 Task: Change text fitting to first line.
Action: Mouse moved to (801, 393)
Screenshot: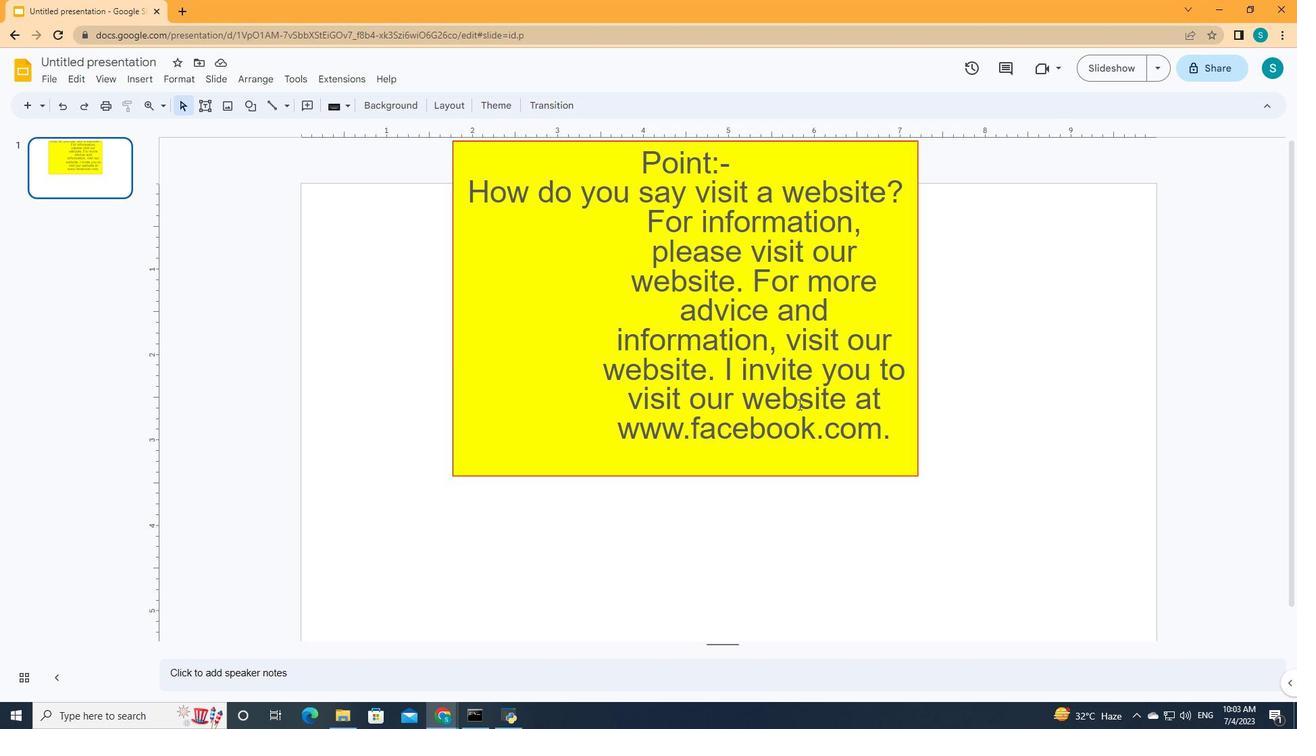 
Action: Mouse pressed left at (801, 393)
Screenshot: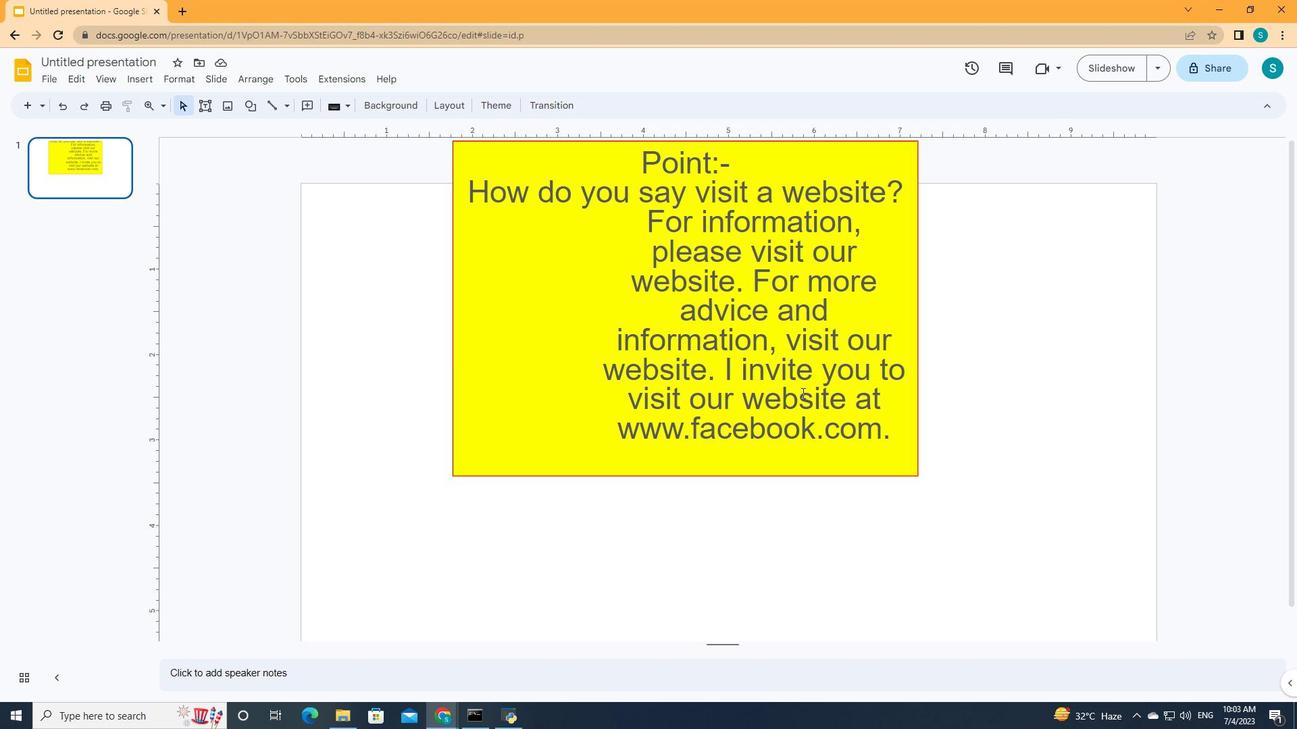 
Action: Mouse moved to (941, 108)
Screenshot: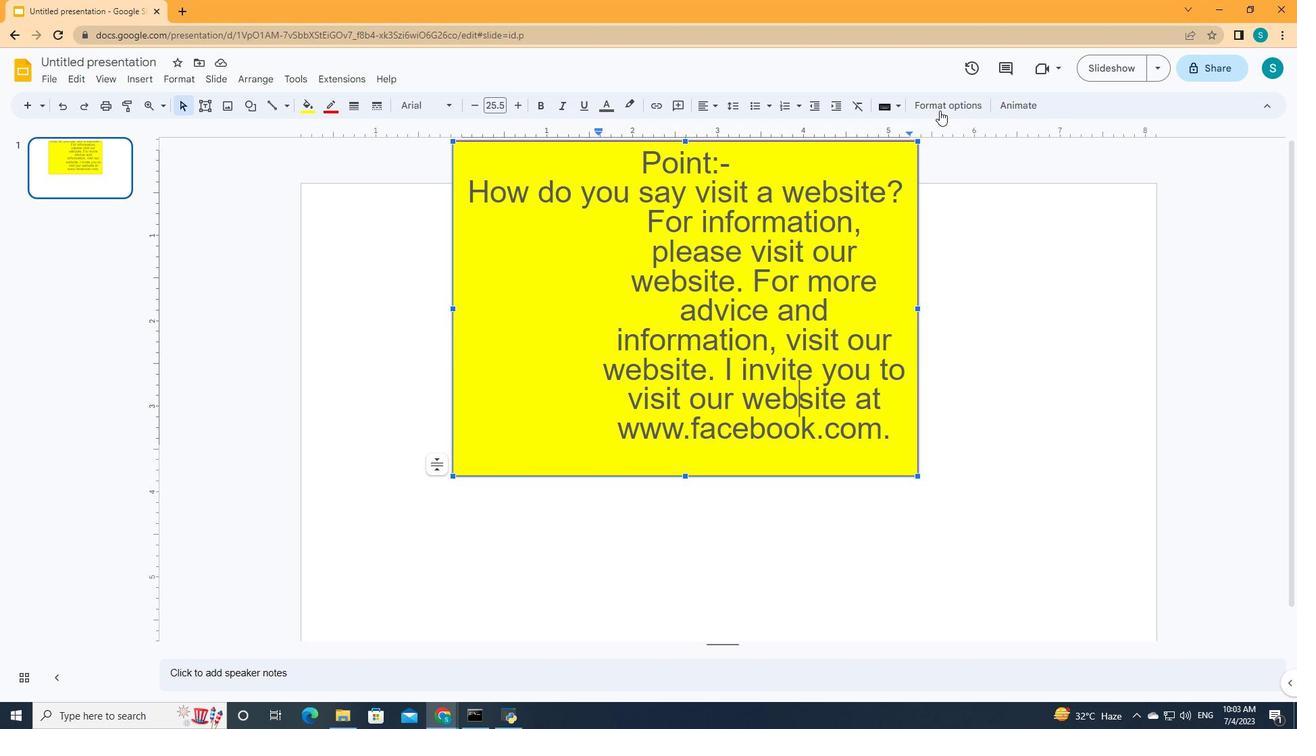 
Action: Mouse pressed left at (941, 108)
Screenshot: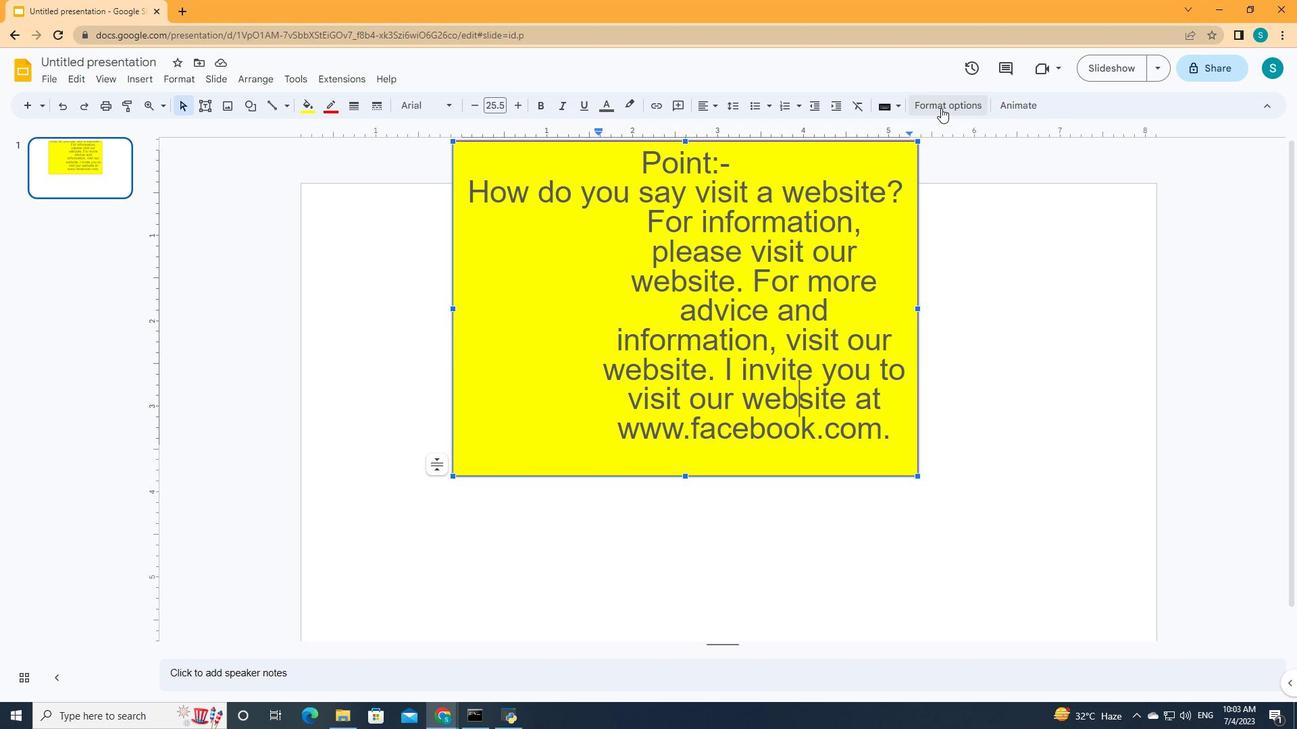 
Action: Mouse moved to (1122, 228)
Screenshot: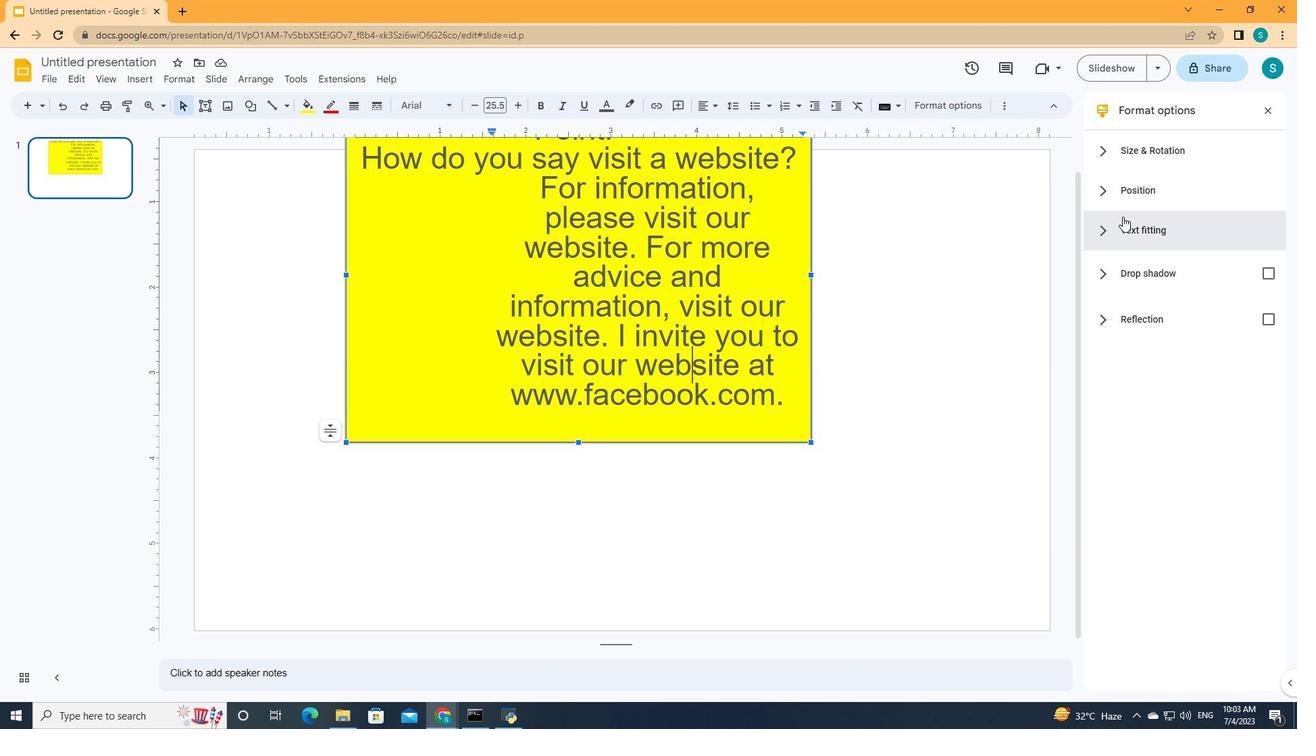 
Action: Mouse pressed left at (1122, 228)
Screenshot: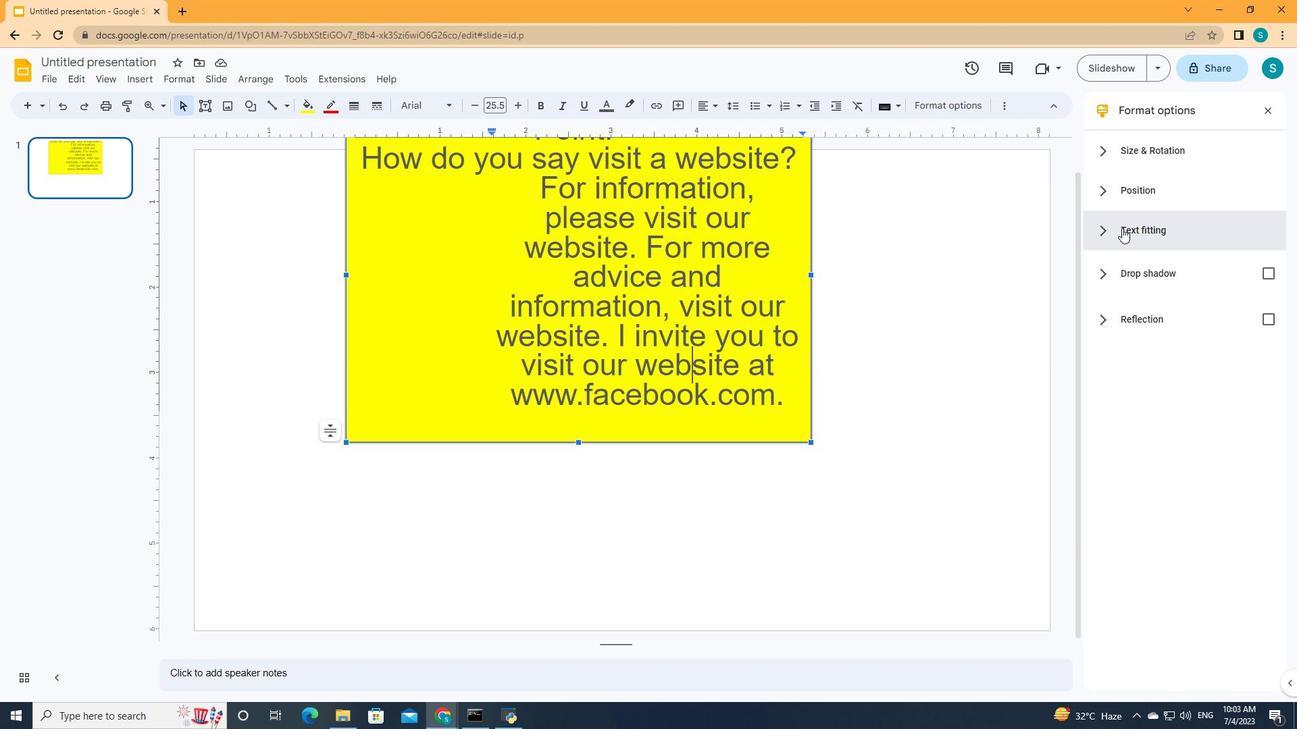 
Action: Mouse moved to (1141, 354)
Screenshot: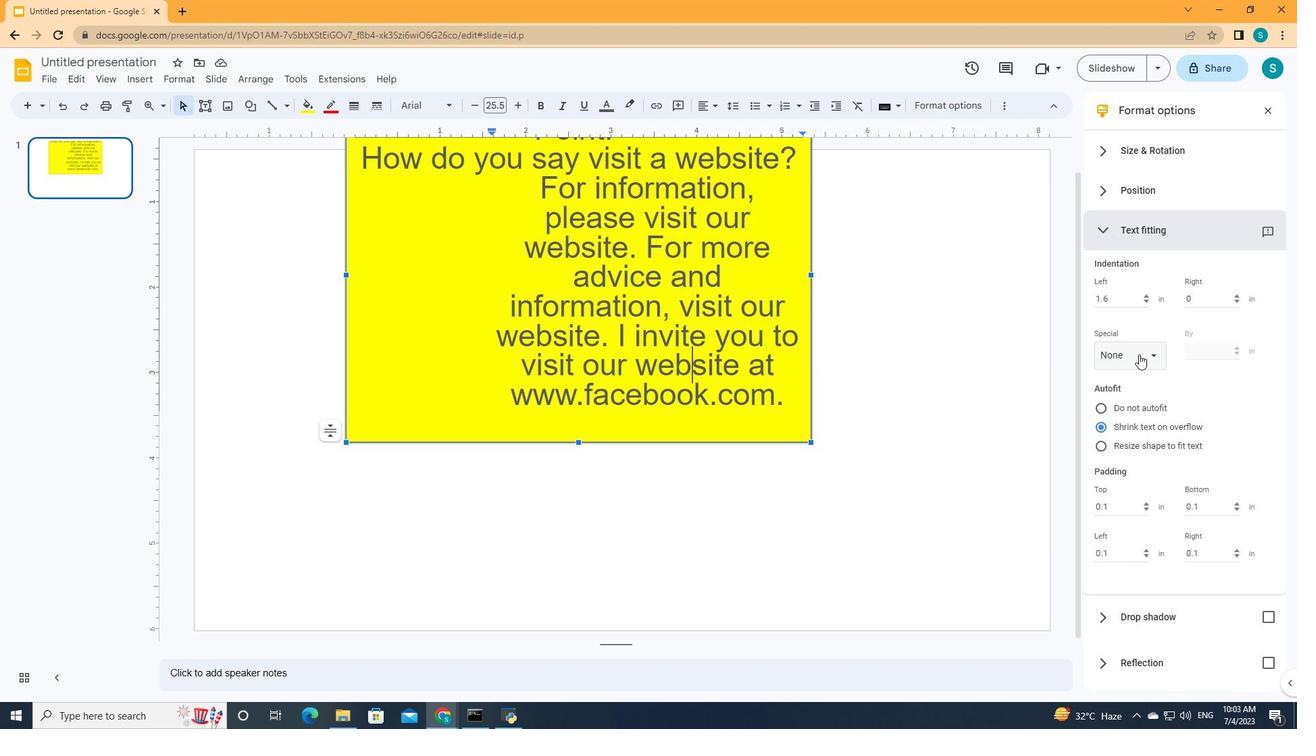 
Action: Mouse pressed left at (1141, 354)
Screenshot: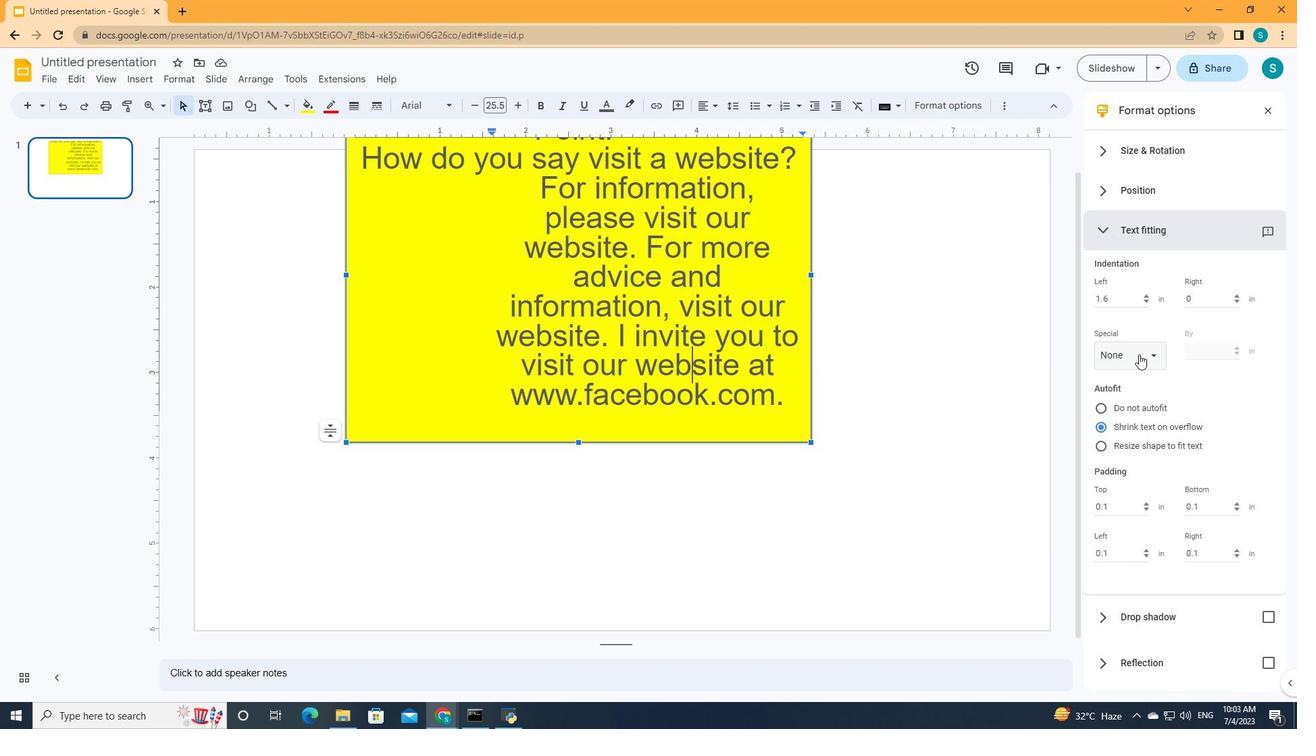 
Action: Mouse moved to (1144, 404)
Screenshot: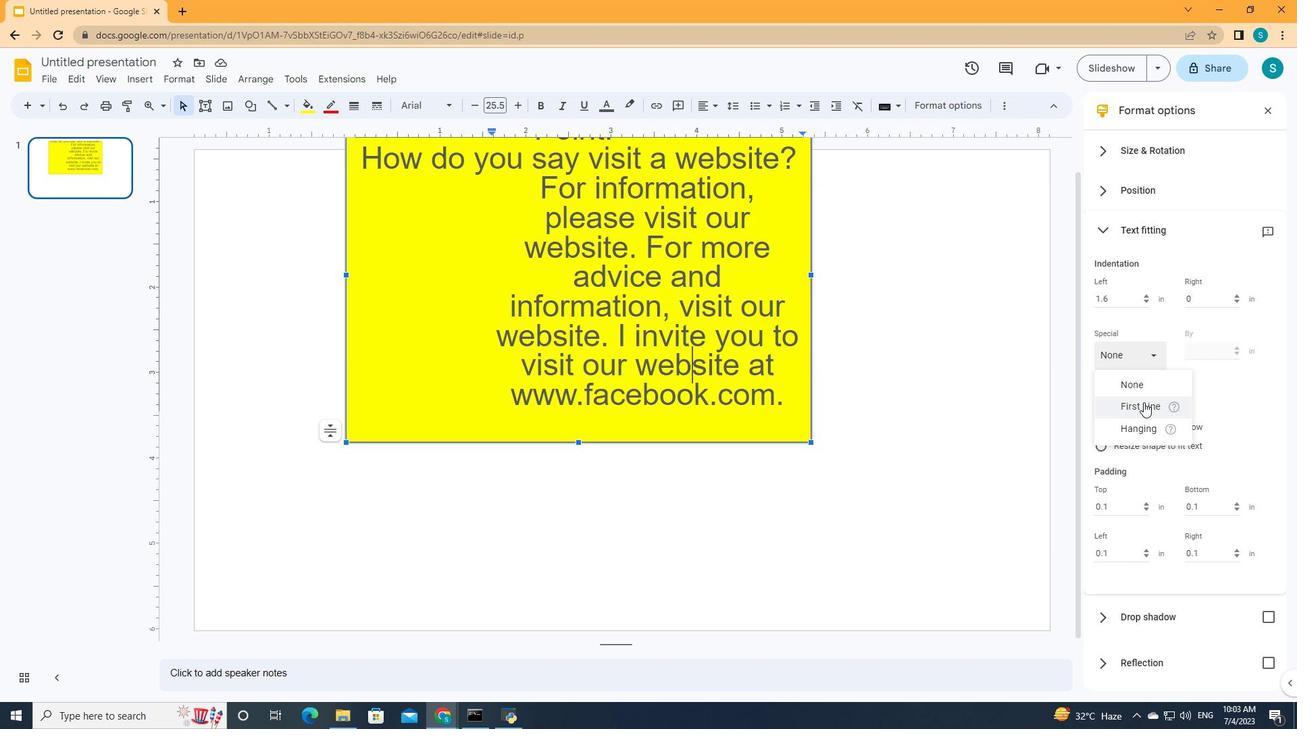 
Action: Mouse pressed left at (1144, 404)
Screenshot: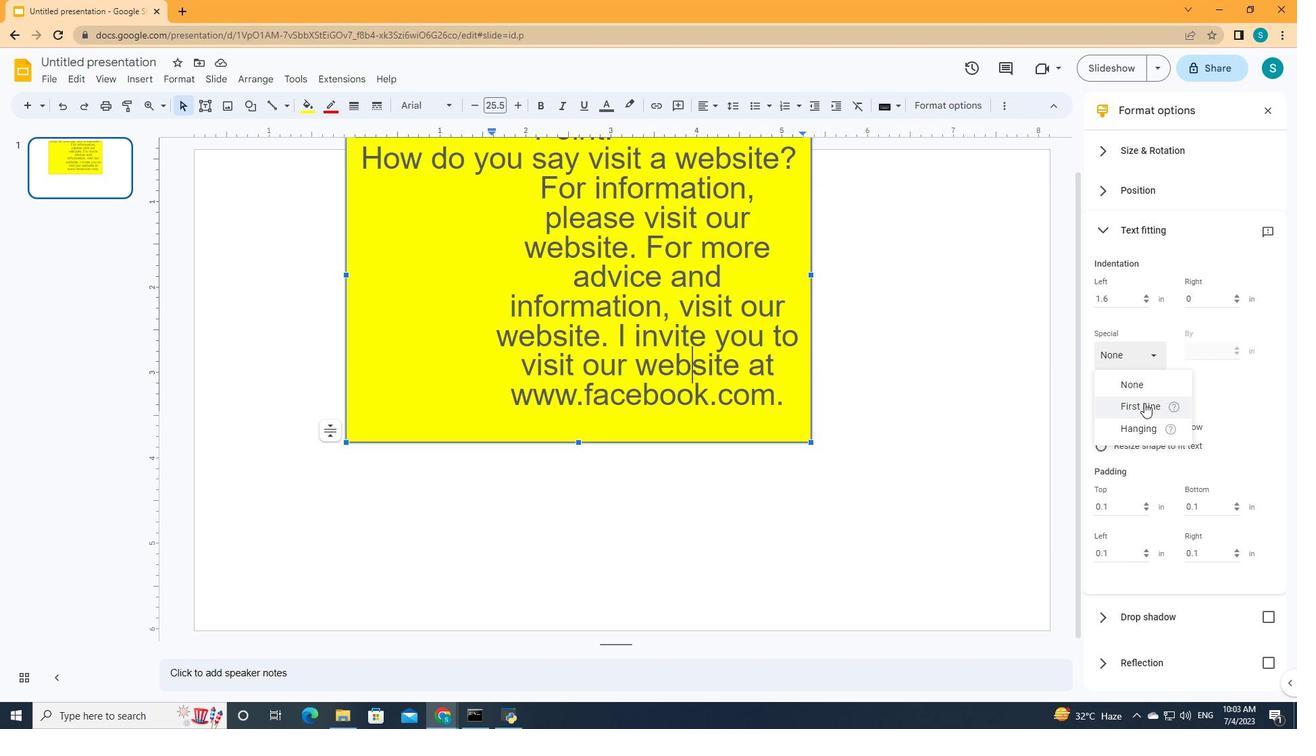 
Action: Mouse moved to (1145, 404)
Screenshot: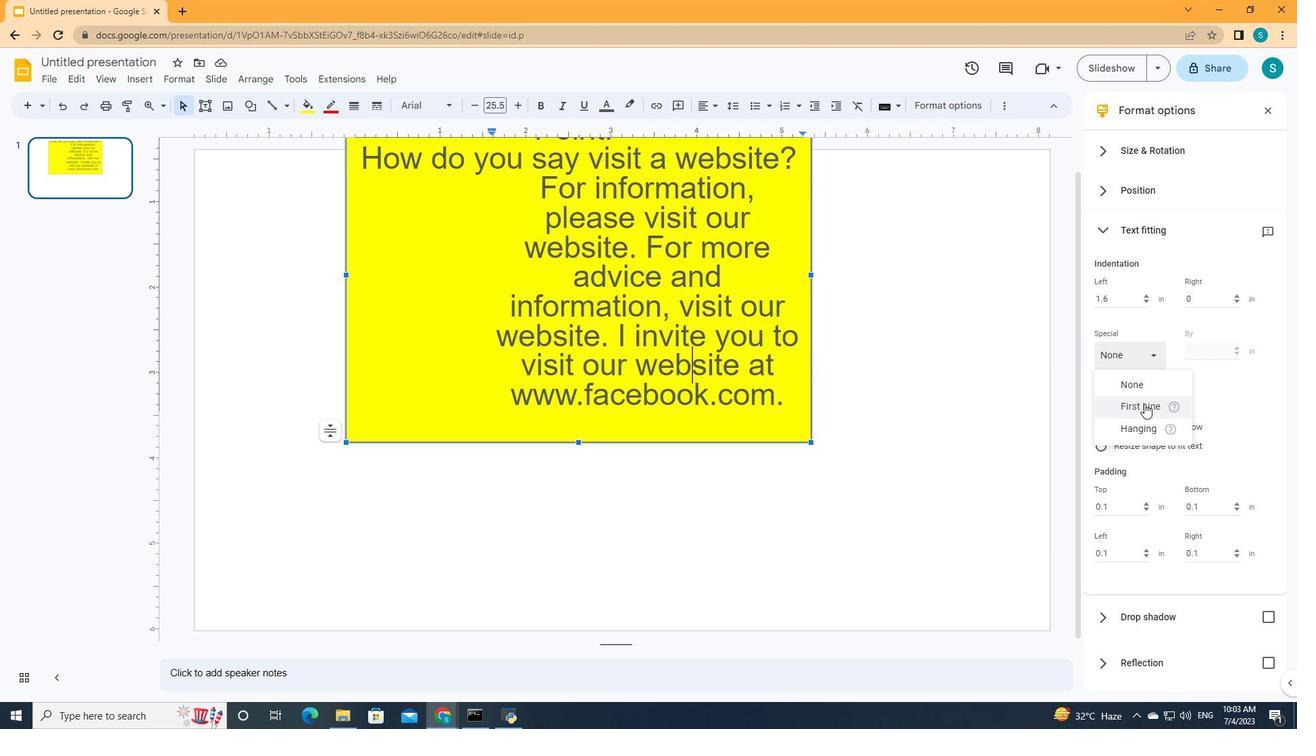 
